 Task: Sort the products in the category "Cupcakes" by relevance.
Action: Mouse moved to (14, 80)
Screenshot: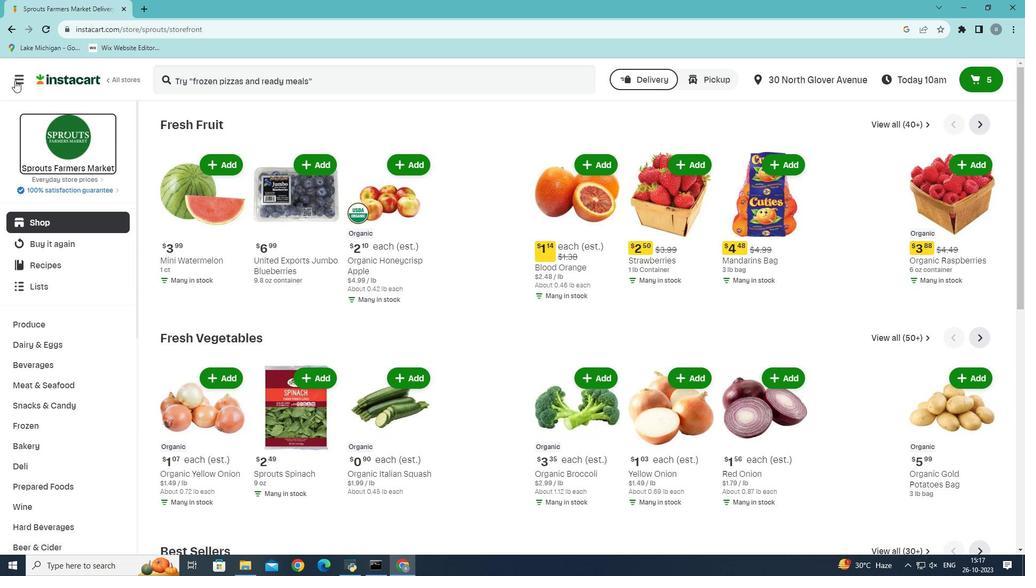 
Action: Mouse pressed left at (14, 80)
Screenshot: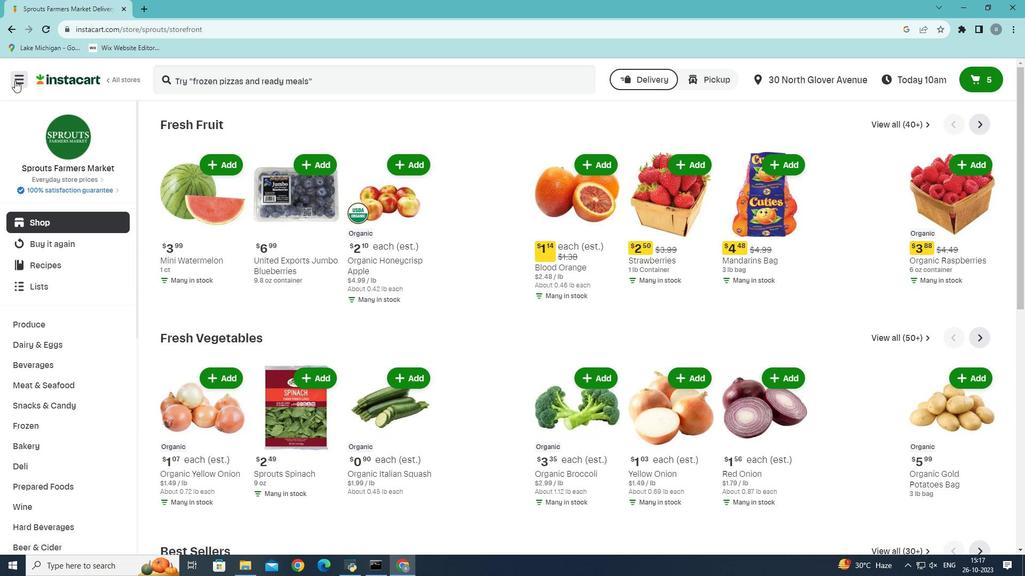 
Action: Mouse moved to (52, 313)
Screenshot: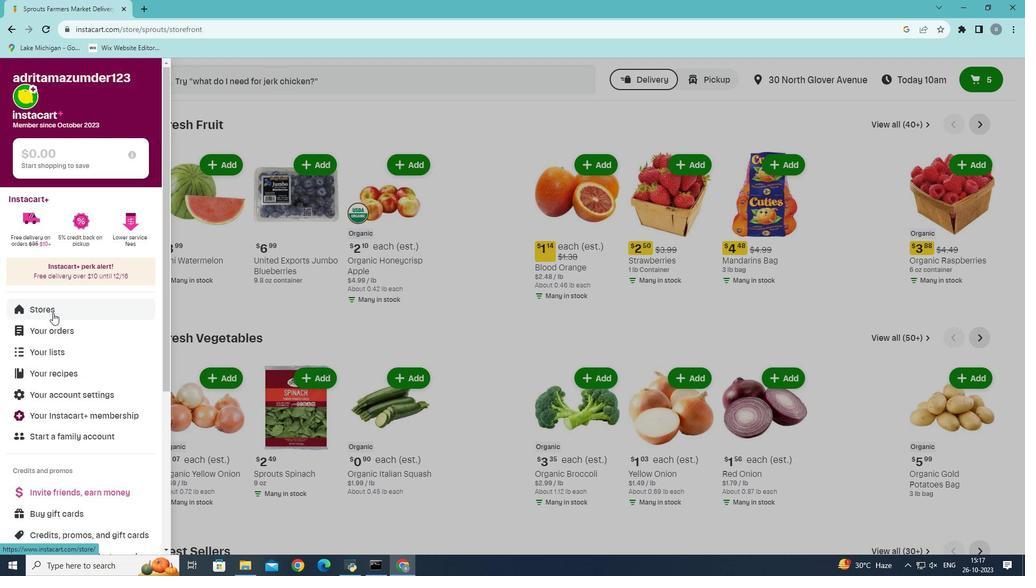 
Action: Mouse pressed left at (52, 313)
Screenshot: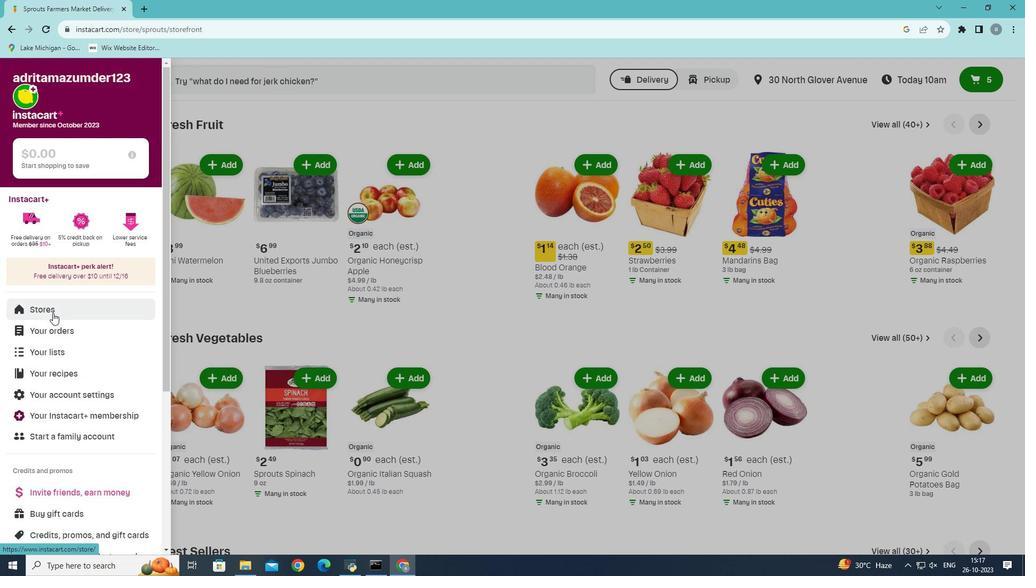 
Action: Mouse moved to (255, 110)
Screenshot: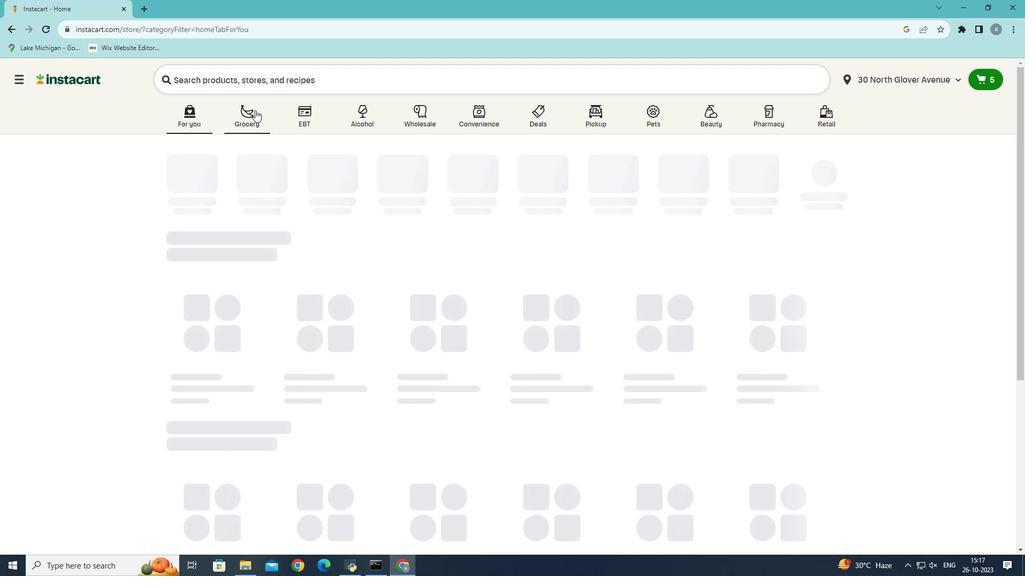 
Action: Mouse pressed left at (255, 110)
Screenshot: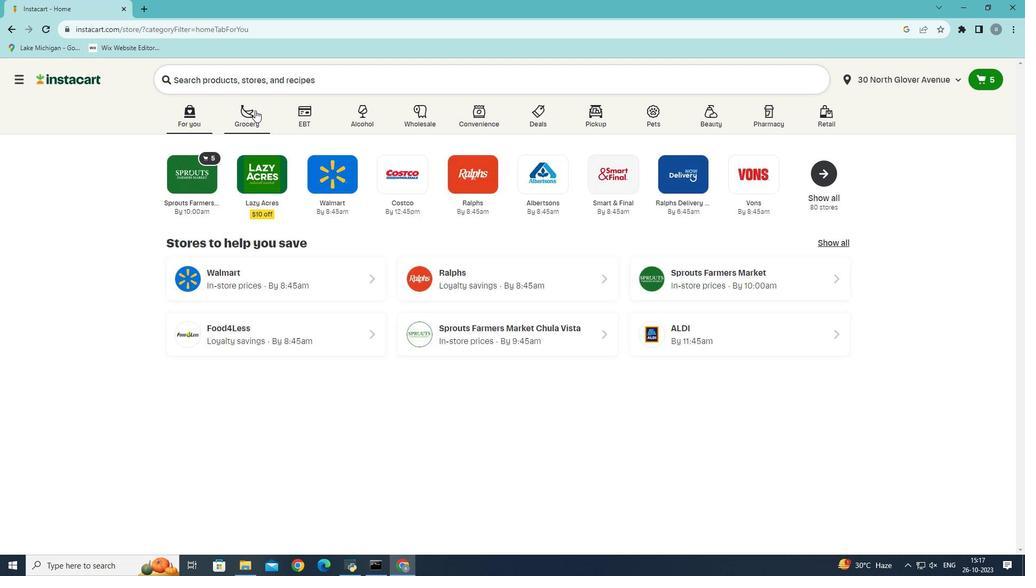 
Action: Mouse moved to (230, 326)
Screenshot: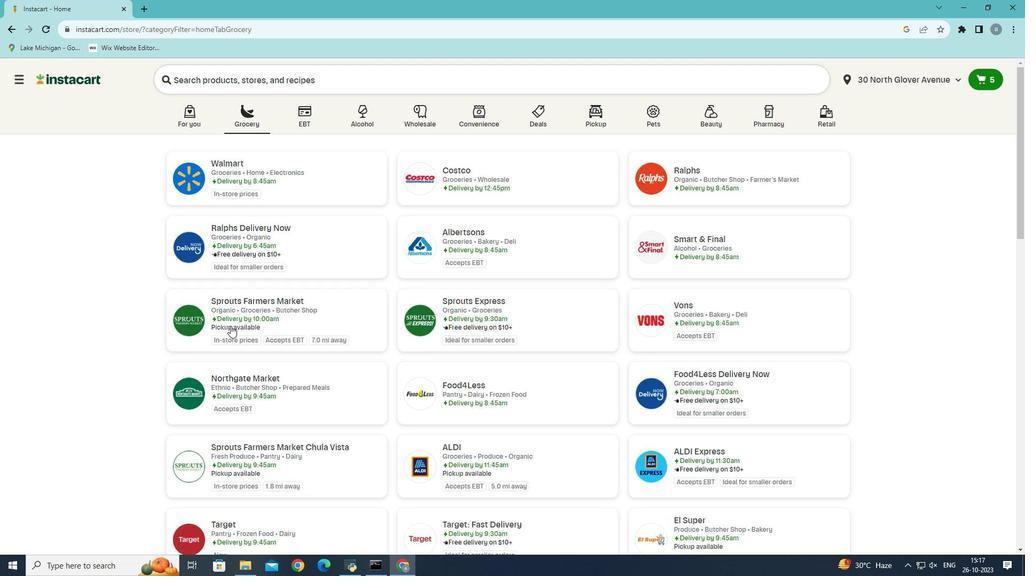 
Action: Mouse pressed left at (230, 326)
Screenshot: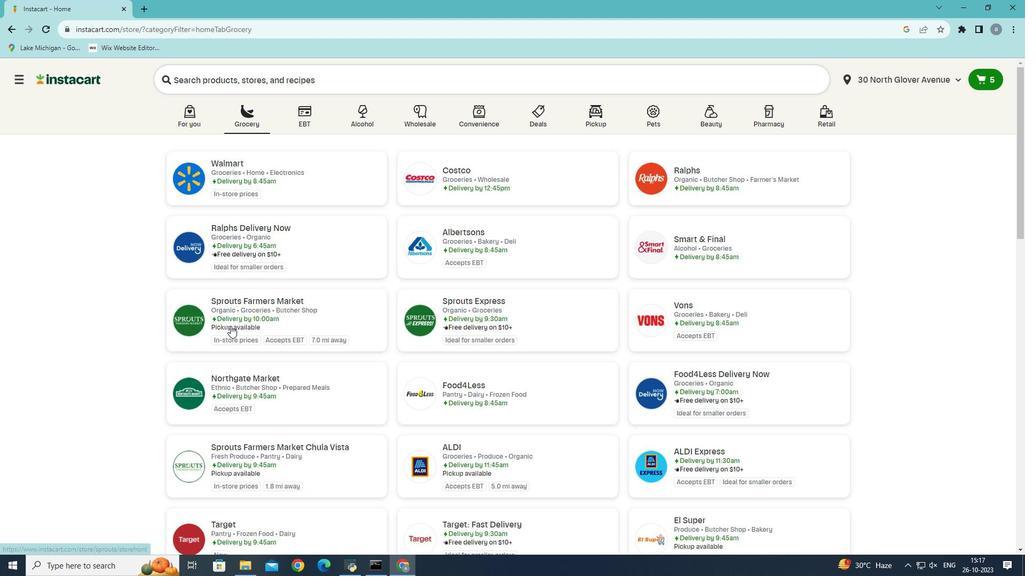 
Action: Mouse moved to (38, 451)
Screenshot: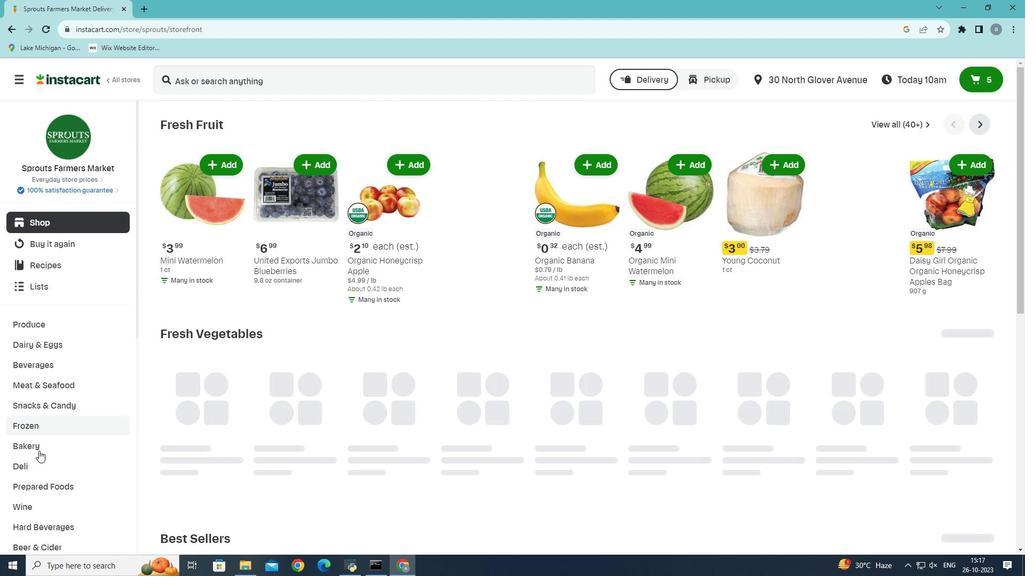 
Action: Mouse pressed left at (38, 451)
Screenshot: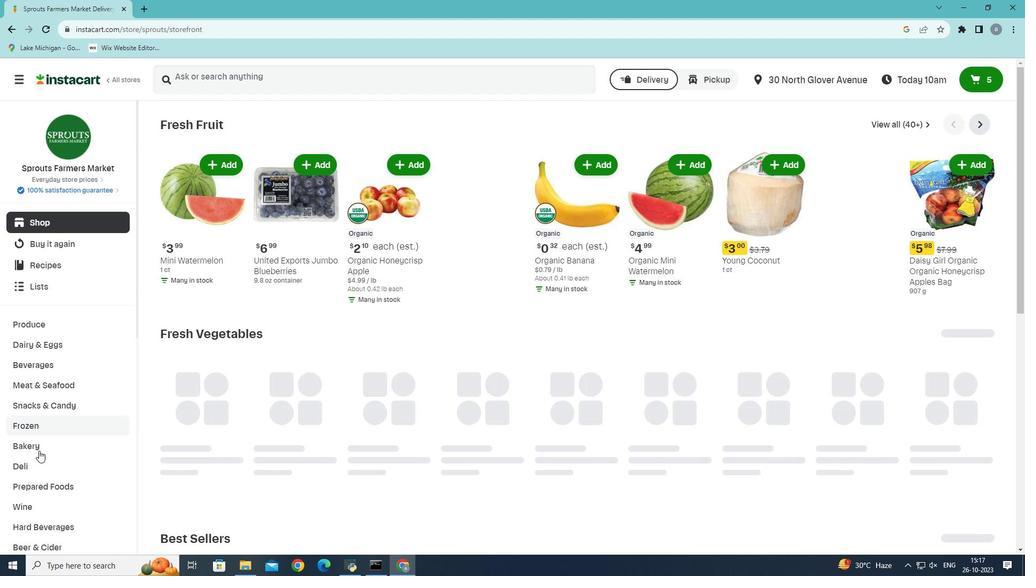 
Action: Mouse moved to (706, 149)
Screenshot: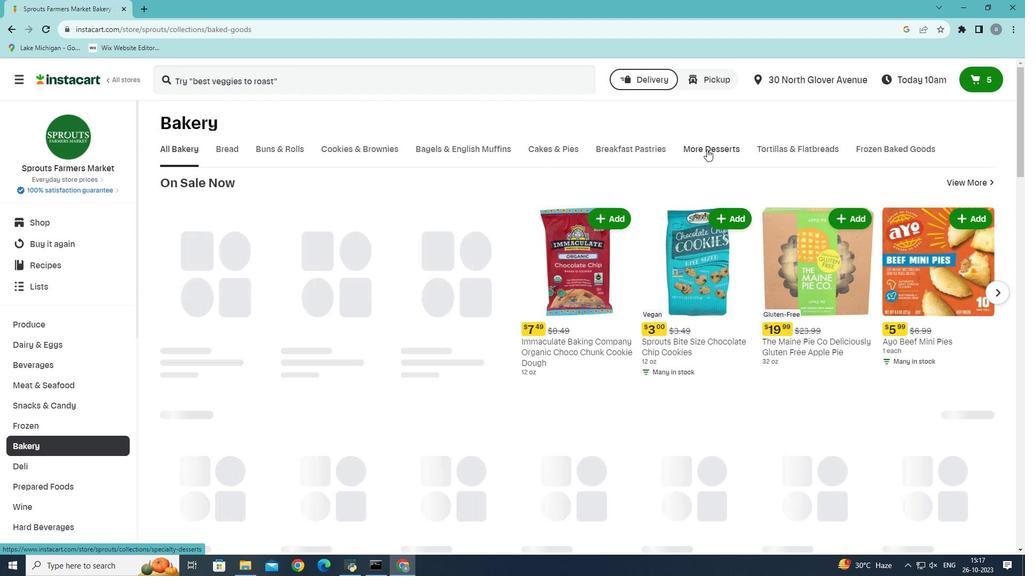 
Action: Mouse pressed left at (706, 149)
Screenshot: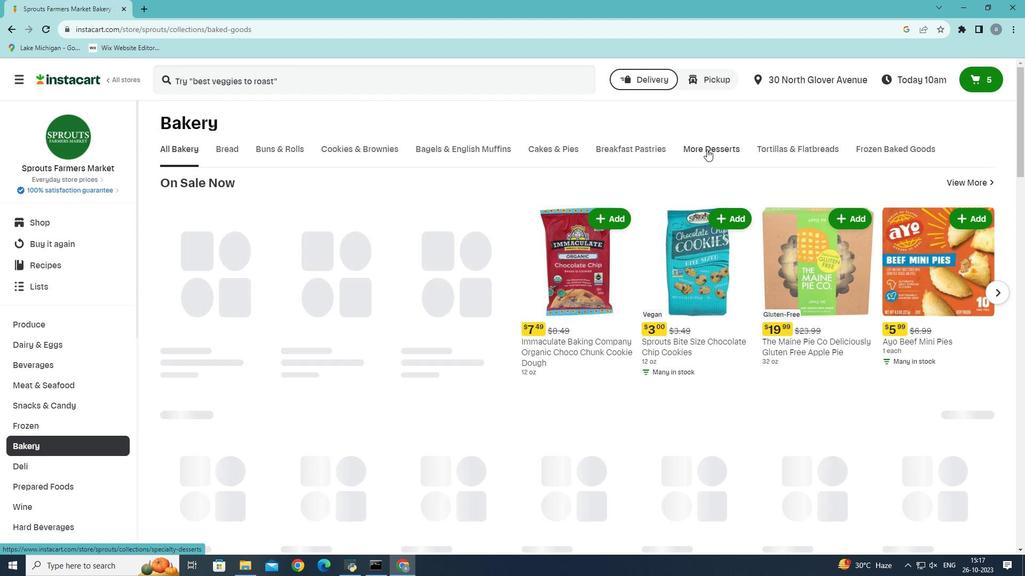 
Action: Mouse moved to (254, 206)
Screenshot: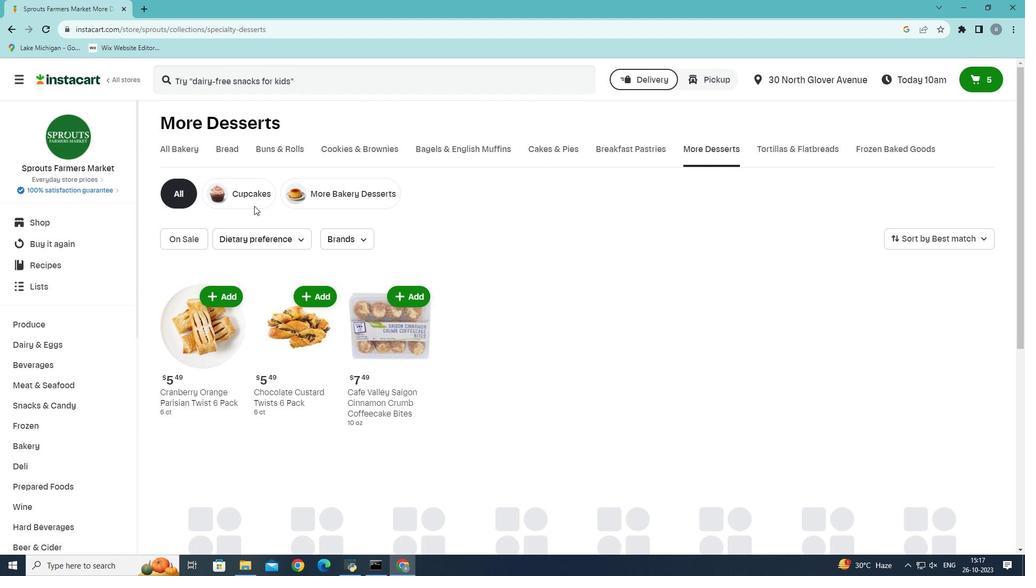 
Action: Mouse pressed left at (254, 206)
Screenshot: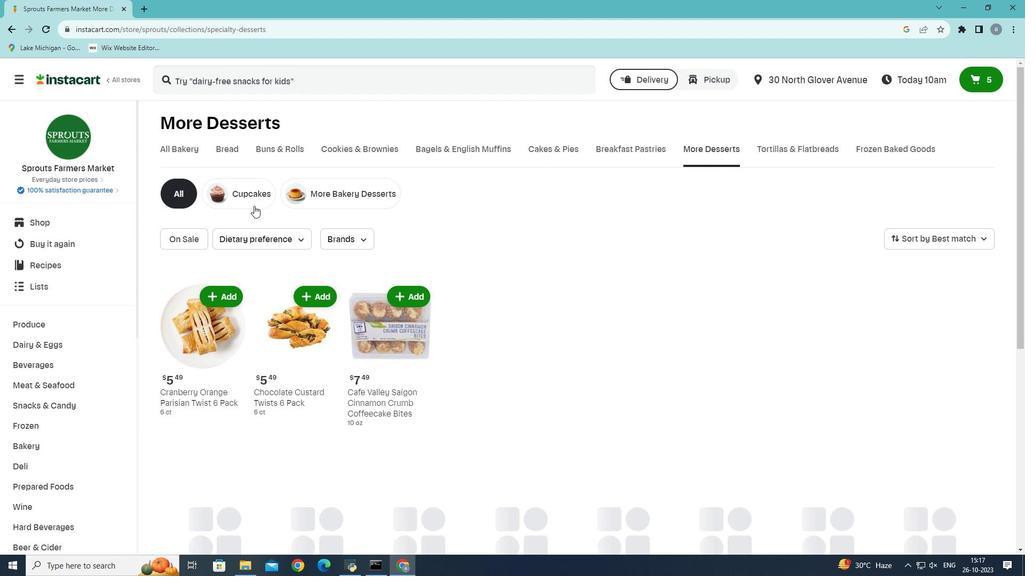 
Action: Mouse moved to (983, 239)
Screenshot: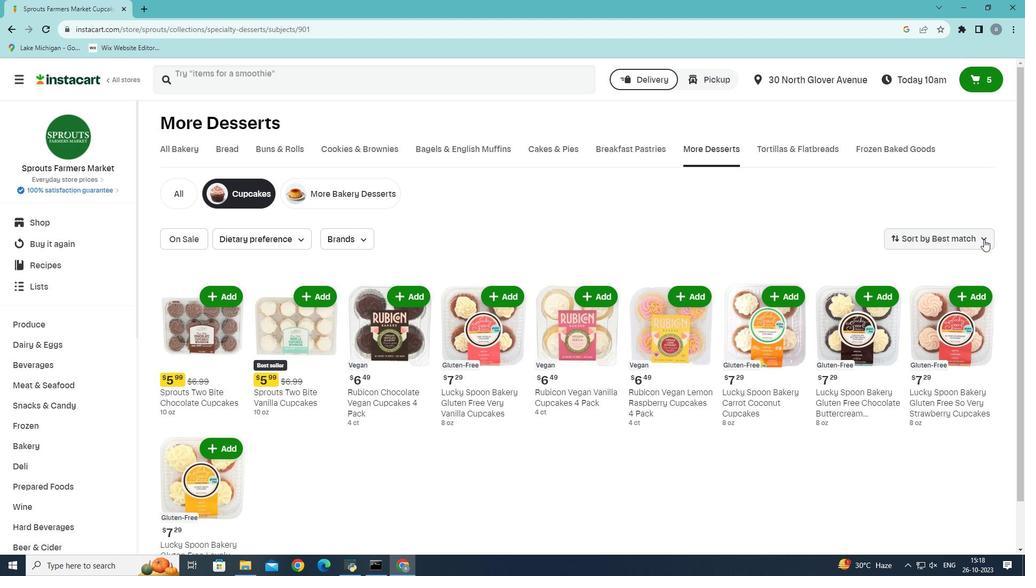 
Action: Mouse pressed left at (983, 239)
Screenshot: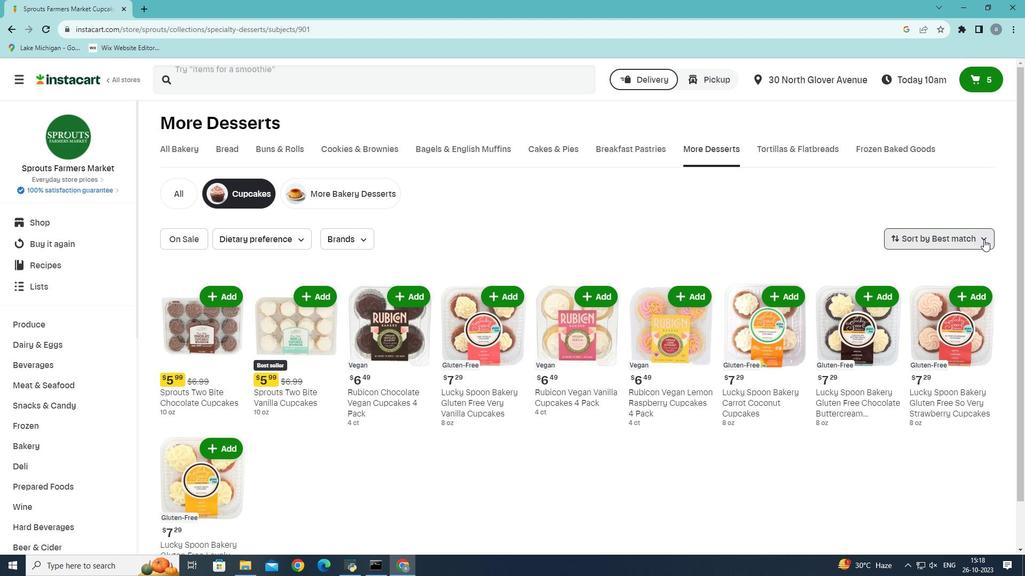 
Action: Mouse moved to (913, 399)
Screenshot: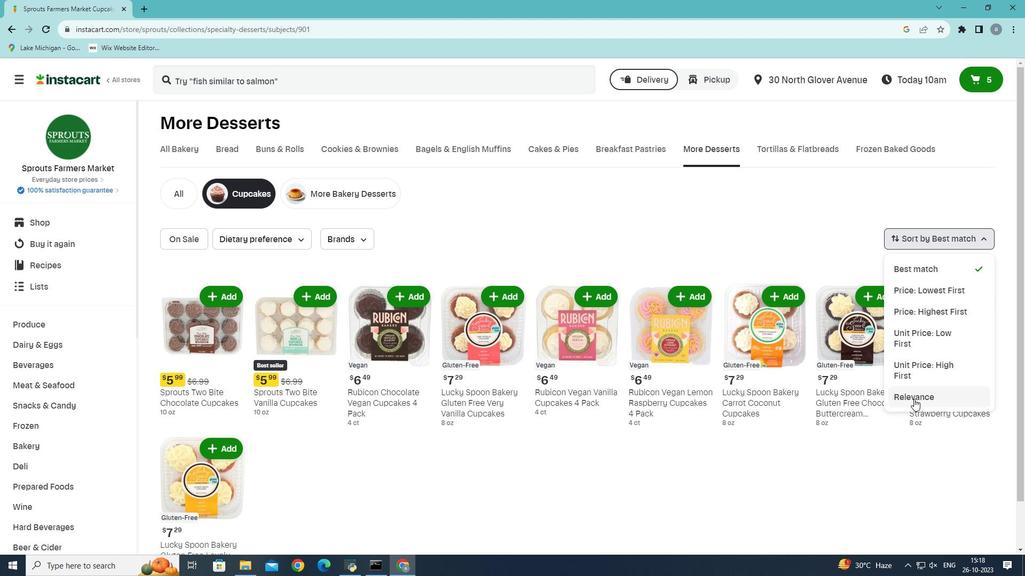 
Action: Mouse pressed left at (913, 399)
Screenshot: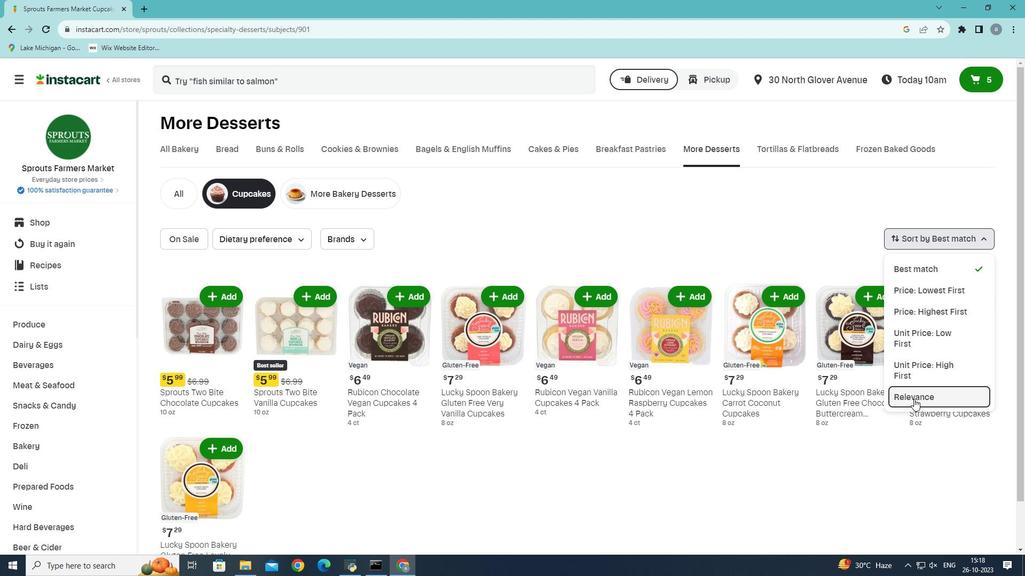 
Action: Mouse moved to (907, 376)
Screenshot: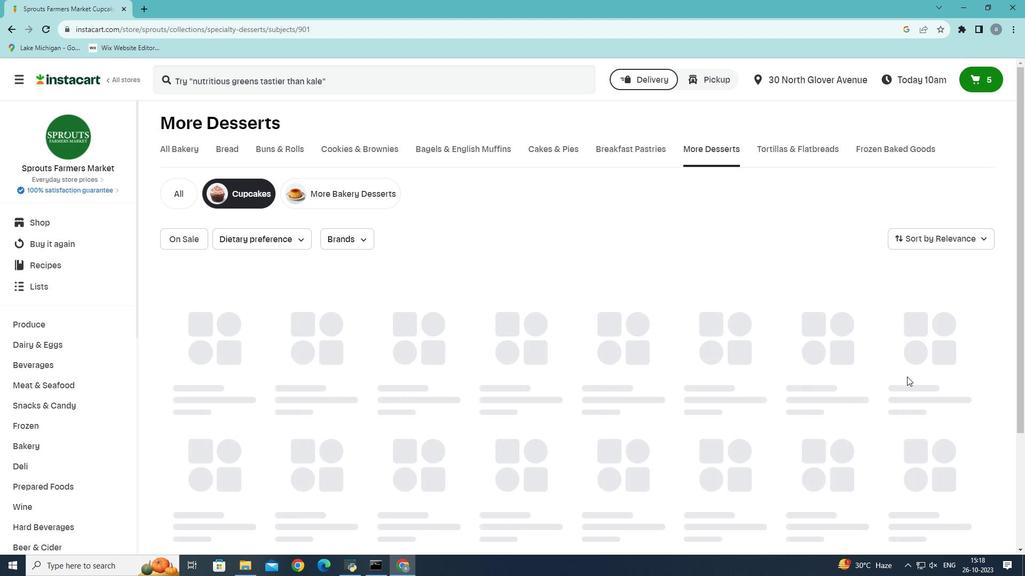 
